 Task: Manage the schema builder of objects and fields
Action: Mouse moved to (164, 170)
Screenshot: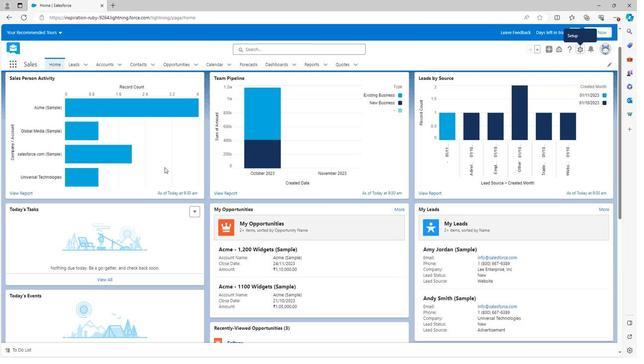 
Action: Mouse scrolled (164, 169) with delta (0, 0)
Screenshot: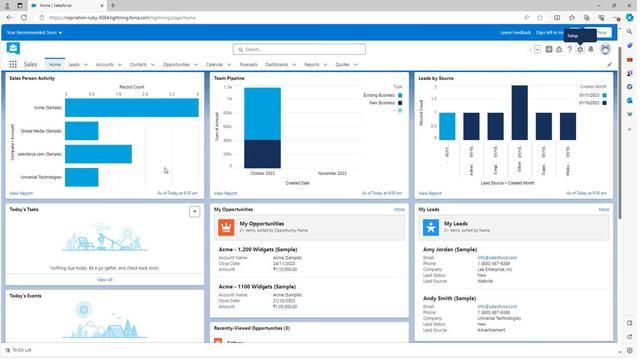 
Action: Mouse scrolled (164, 169) with delta (0, 0)
Screenshot: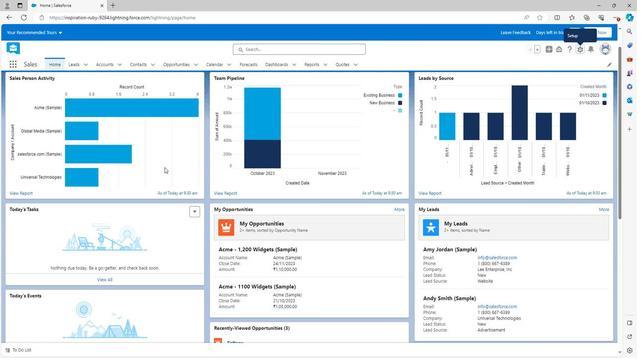
Action: Mouse scrolled (164, 169) with delta (0, 0)
Screenshot: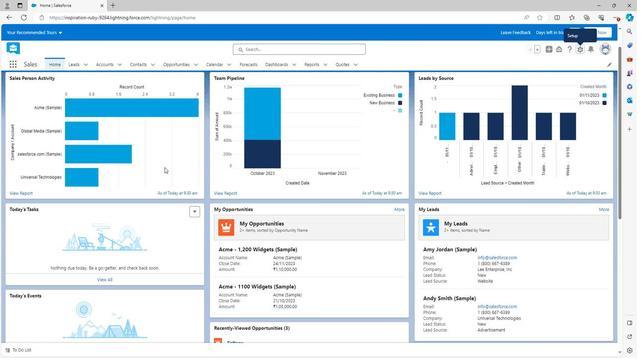 
Action: Mouse scrolled (164, 169) with delta (0, 0)
Screenshot: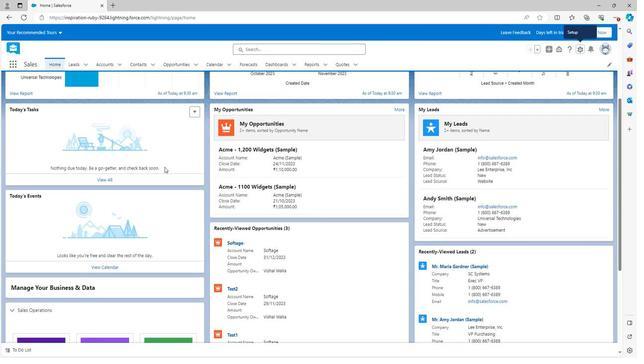 
Action: Mouse scrolled (164, 169) with delta (0, 0)
Screenshot: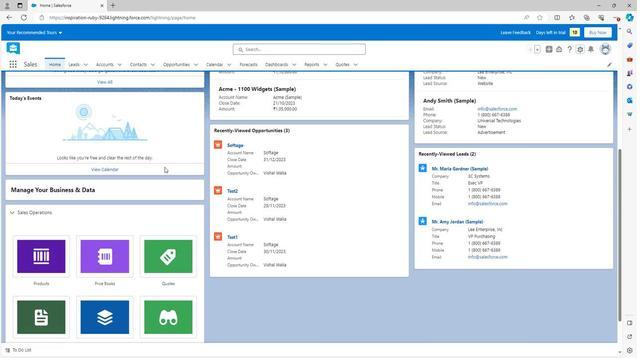 
Action: Mouse scrolled (164, 169) with delta (0, 0)
Screenshot: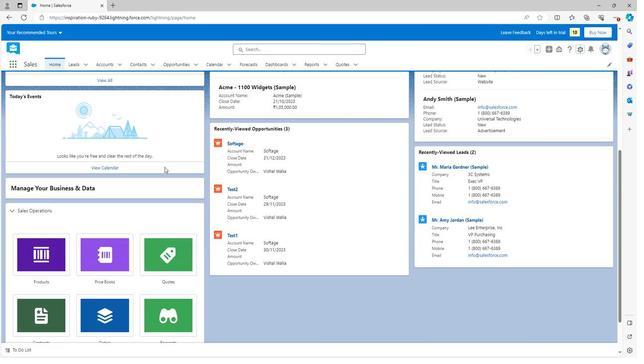 
Action: Mouse scrolled (164, 169) with delta (0, 0)
Screenshot: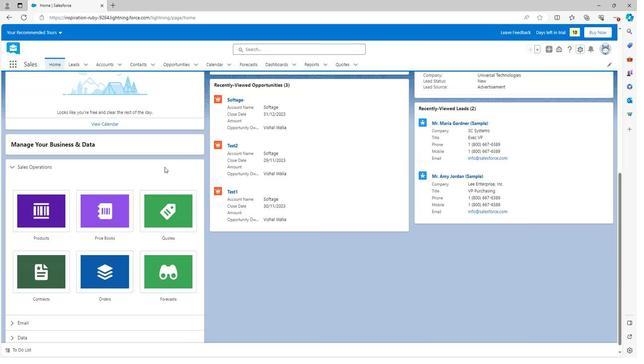 
Action: Mouse scrolled (164, 170) with delta (0, 0)
Screenshot: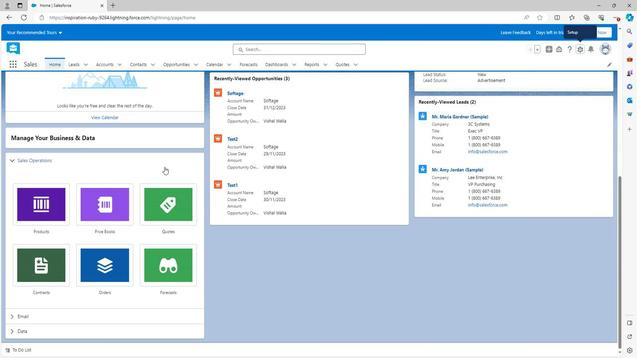 
Action: Mouse scrolled (164, 170) with delta (0, 0)
Screenshot: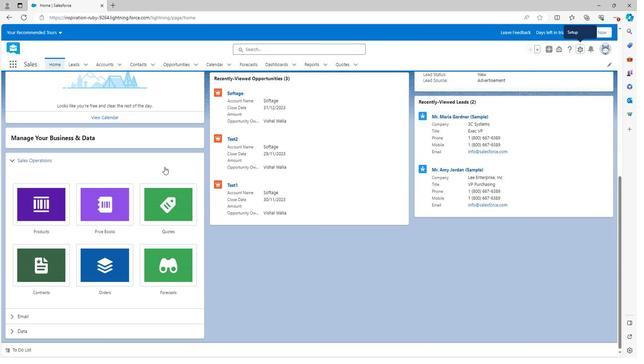 
Action: Mouse scrolled (164, 170) with delta (0, 0)
Screenshot: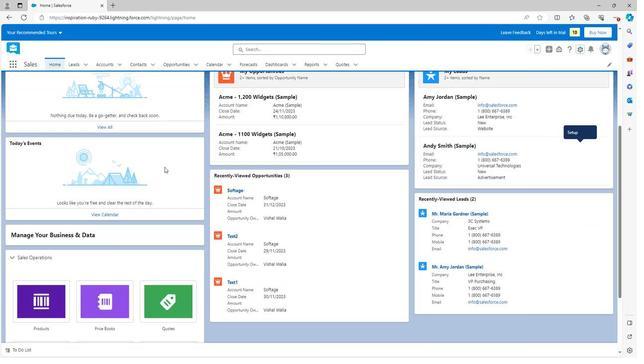 
Action: Mouse scrolled (164, 170) with delta (0, 0)
Screenshot: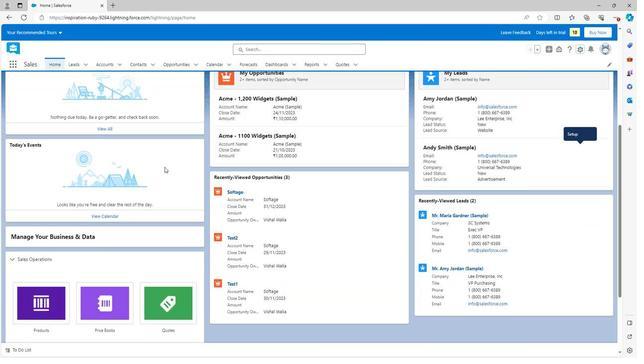 
Action: Mouse scrolled (164, 170) with delta (0, 0)
Screenshot: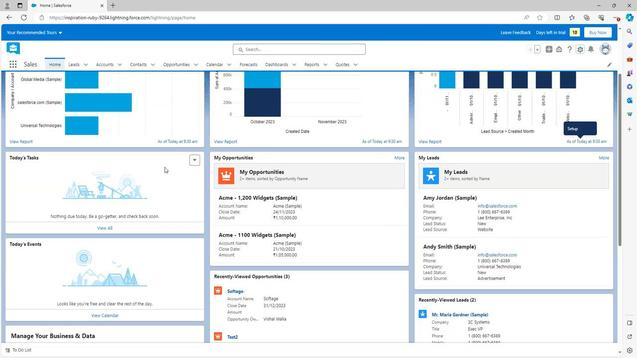 
Action: Mouse scrolled (164, 170) with delta (0, 0)
Screenshot: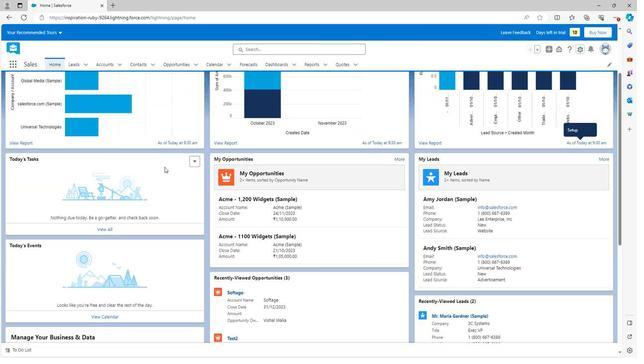 
Action: Mouse moved to (578, 55)
Screenshot: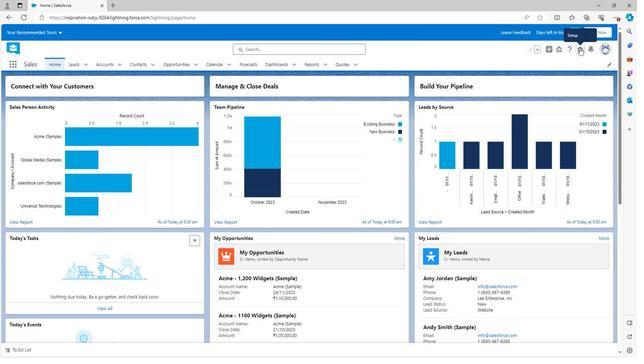 
Action: Mouse pressed left at (578, 55)
Screenshot: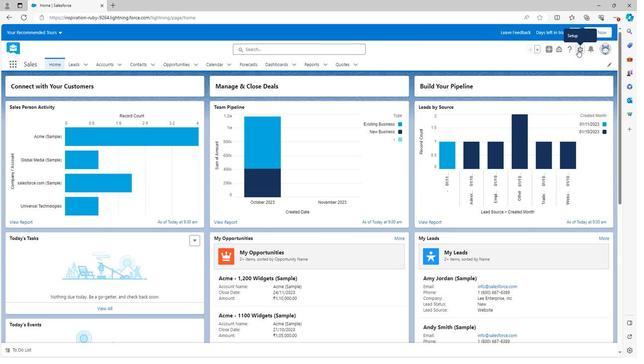 
Action: Mouse moved to (555, 70)
Screenshot: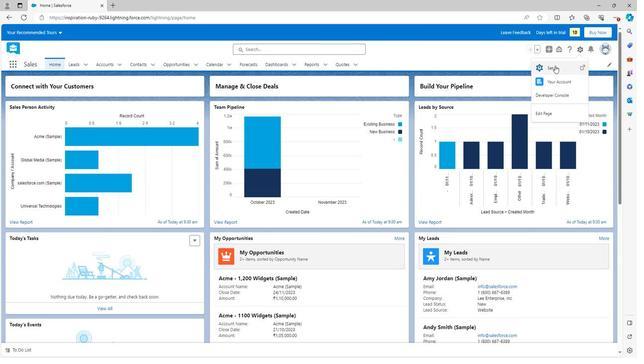 
Action: Mouse pressed left at (555, 70)
Screenshot: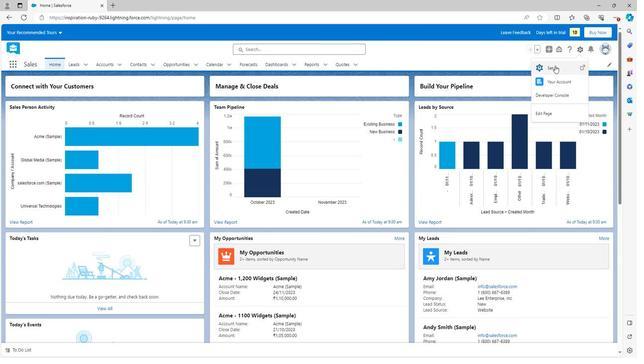 
Action: Mouse moved to (4, 284)
Screenshot: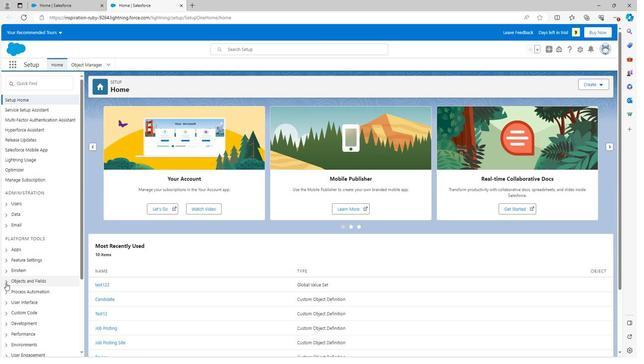 
Action: Mouse pressed left at (4, 284)
Screenshot: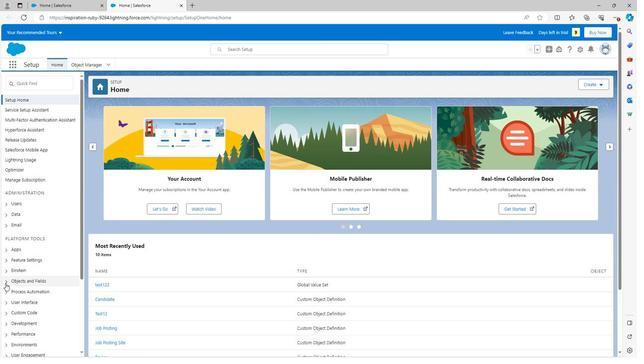 
Action: Mouse moved to (4, 284)
Screenshot: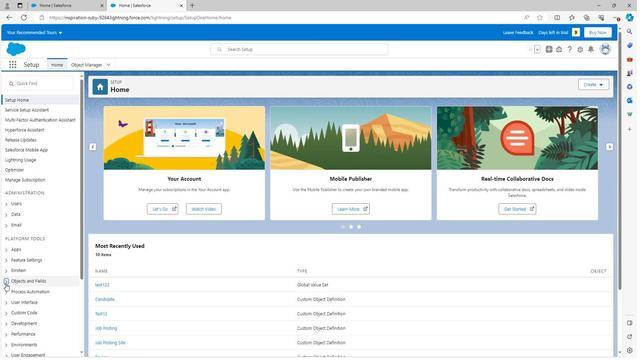 
Action: Mouse scrolled (4, 284) with delta (0, 0)
Screenshot: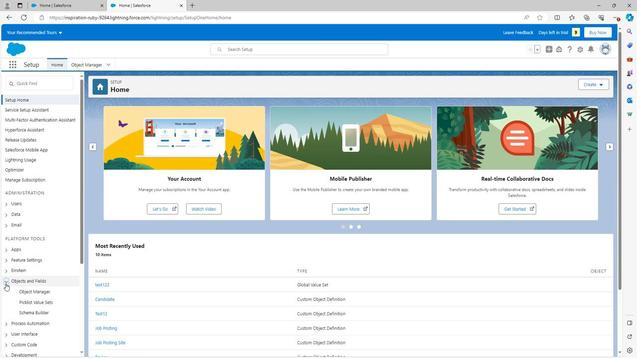 
Action: Mouse moved to (30, 269)
Screenshot: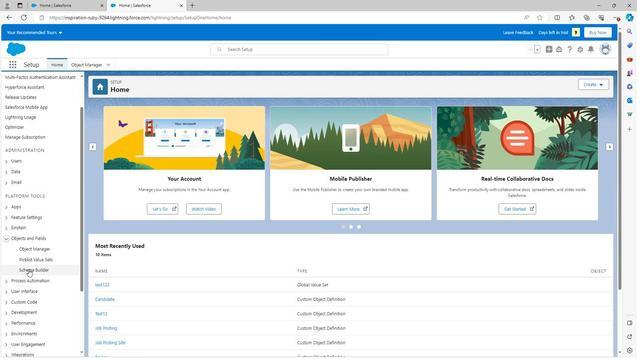 
Action: Mouse pressed left at (30, 269)
Screenshot: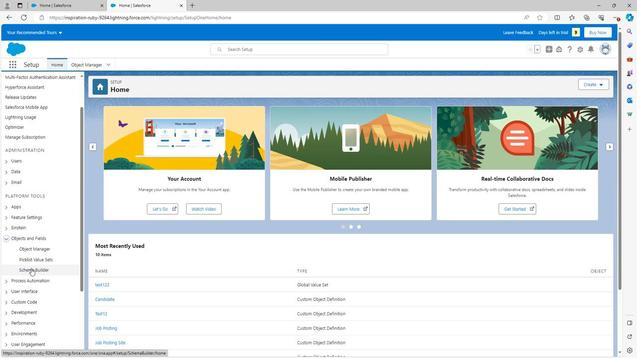 
Action: Mouse moved to (135, 220)
Screenshot: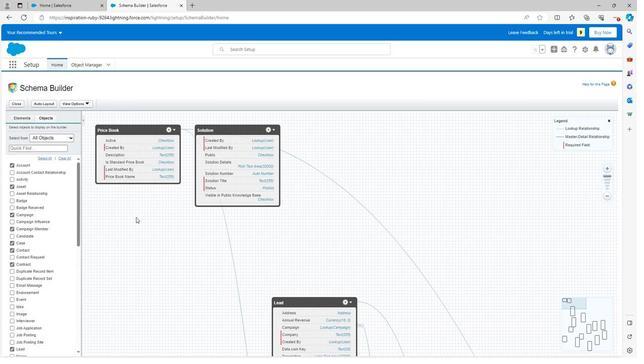 
Action: Mouse scrolled (135, 219) with delta (0, 0)
Screenshot: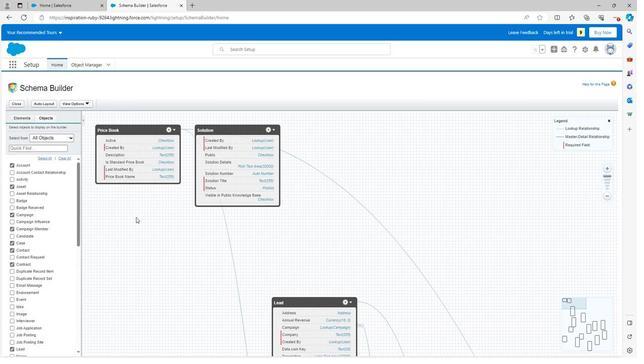 
Action: Mouse scrolled (135, 219) with delta (0, 0)
Screenshot: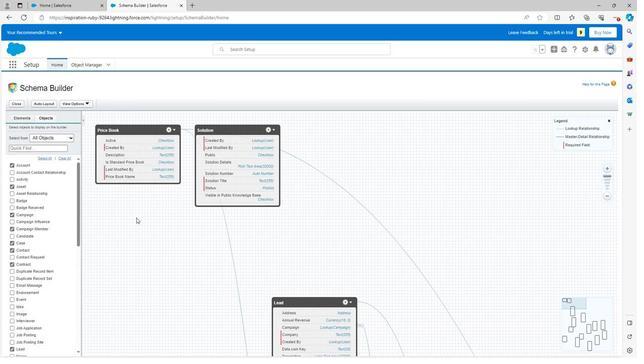 
Action: Mouse scrolled (135, 219) with delta (0, 0)
Screenshot: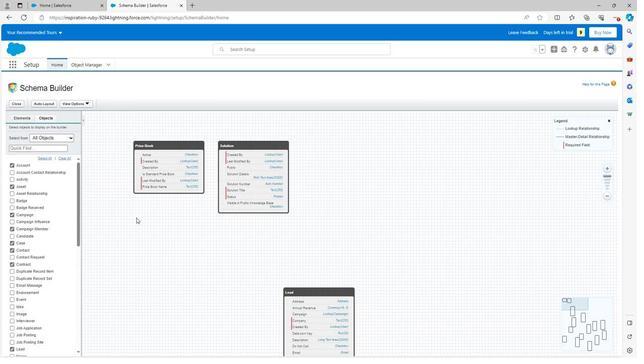 
Action: Mouse scrolled (135, 219) with delta (0, 0)
Screenshot: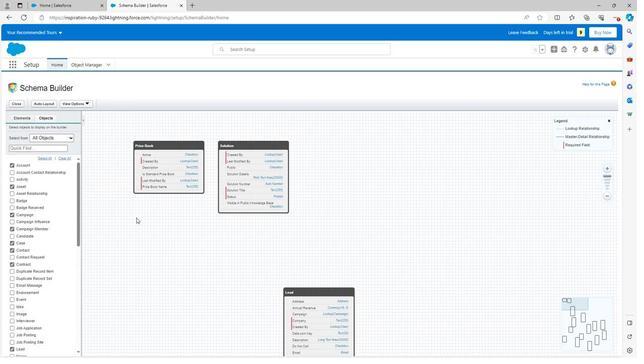 
Action: Mouse scrolled (135, 220) with delta (0, 0)
Screenshot: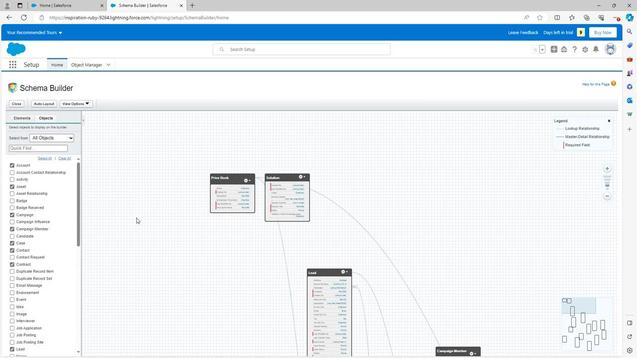 
Action: Mouse scrolled (135, 220) with delta (0, 0)
Screenshot: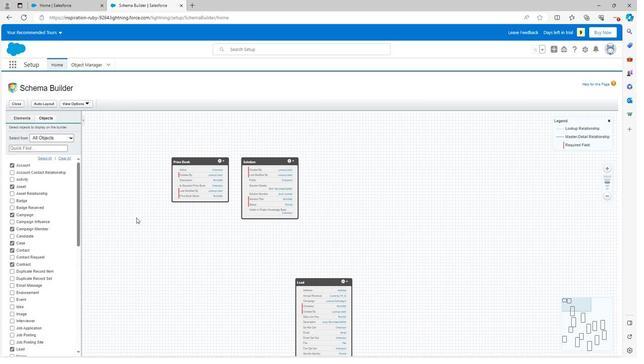 
Action: Mouse scrolled (135, 220) with delta (0, 0)
Screenshot: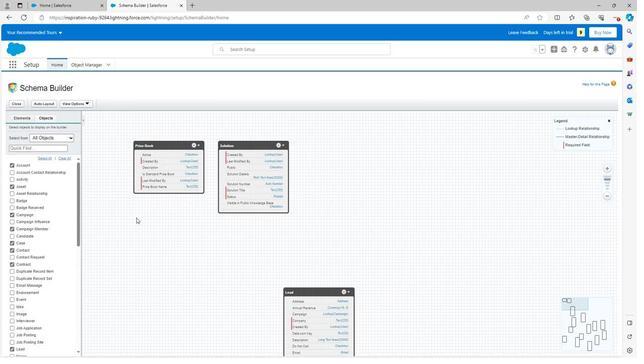 
Action: Mouse moved to (48, 142)
Screenshot: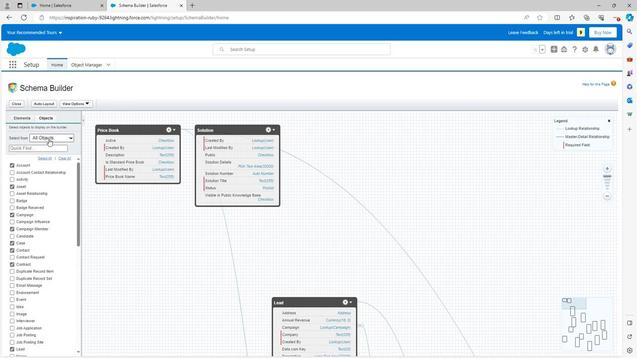 
Action: Mouse pressed left at (48, 142)
Screenshot: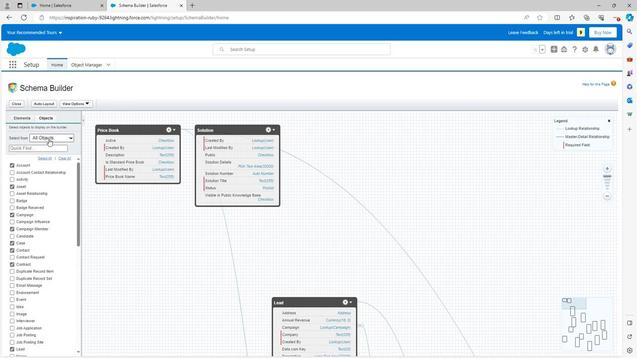 
Action: Mouse moved to (50, 156)
Screenshot: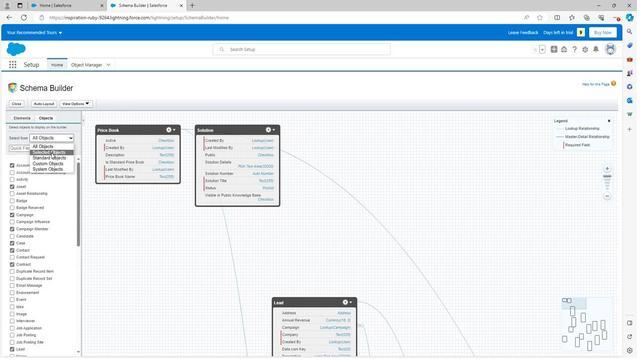 
Action: Mouse pressed left at (50, 156)
Screenshot: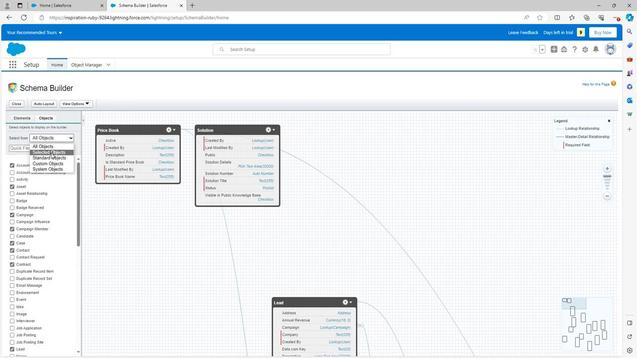 
Action: Mouse moved to (56, 142)
Screenshot: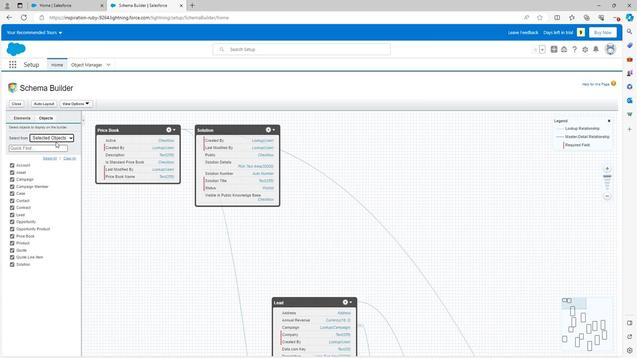 
Action: Mouse pressed left at (56, 142)
Screenshot: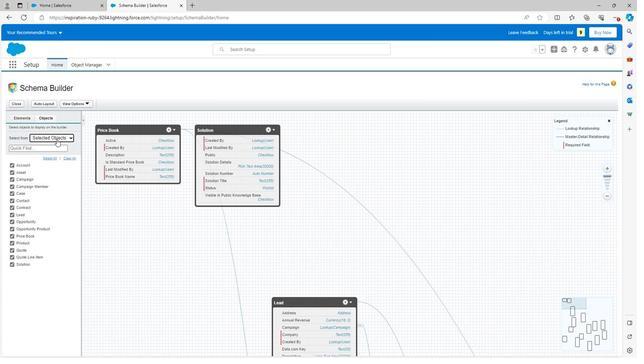 
Action: Mouse moved to (52, 149)
Screenshot: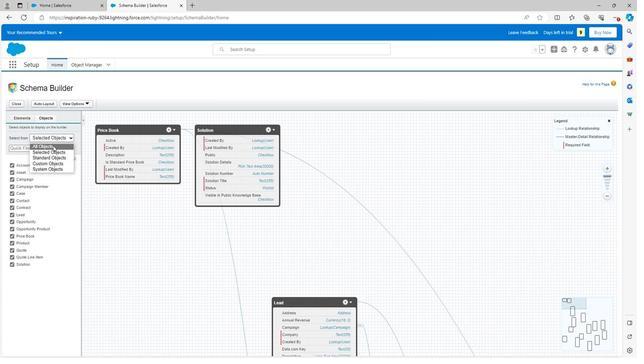 
Action: Mouse pressed left at (52, 149)
Screenshot: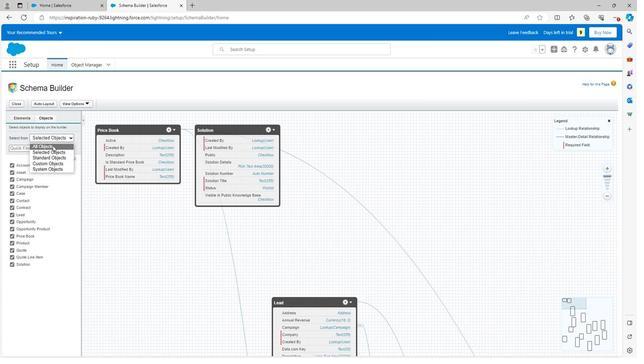 
Action: Mouse moved to (36, 192)
Screenshot: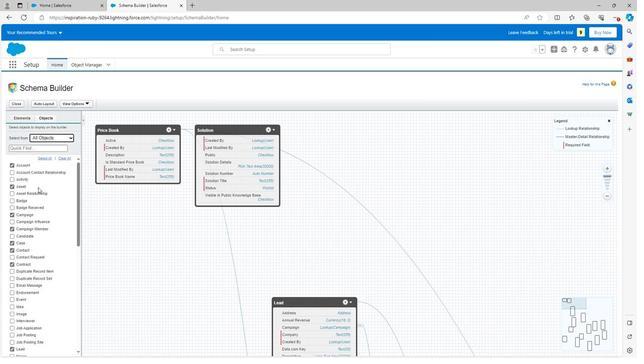 
Action: Mouse scrolled (36, 192) with delta (0, 0)
Screenshot: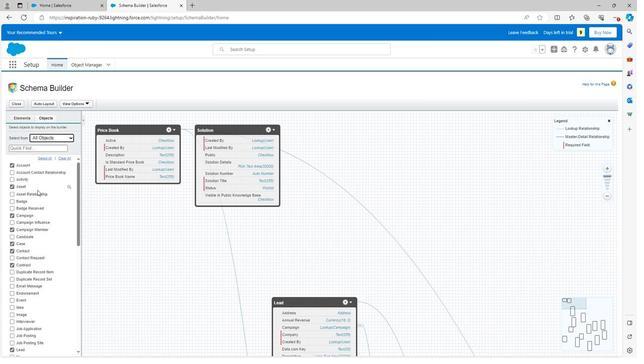 
Action: Mouse scrolled (36, 192) with delta (0, 0)
Screenshot: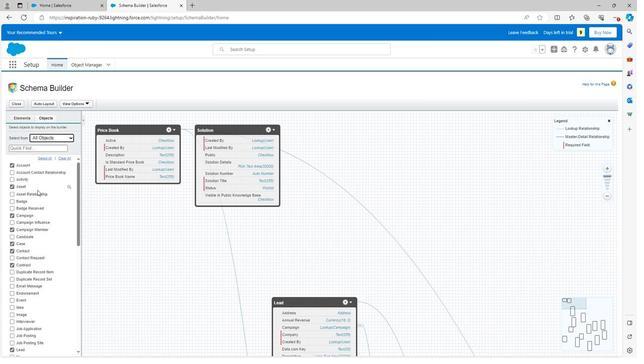 
Action: Mouse moved to (37, 192)
Screenshot: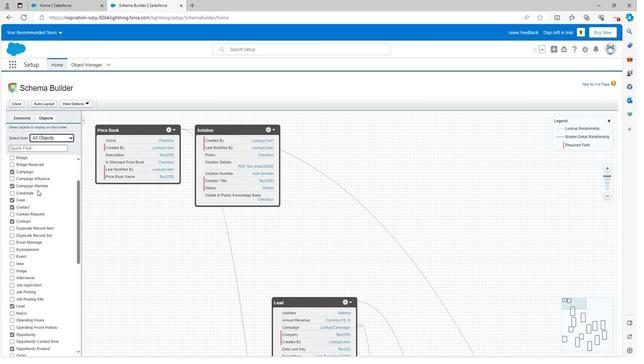 
Action: Mouse scrolled (37, 192) with delta (0, 0)
Screenshot: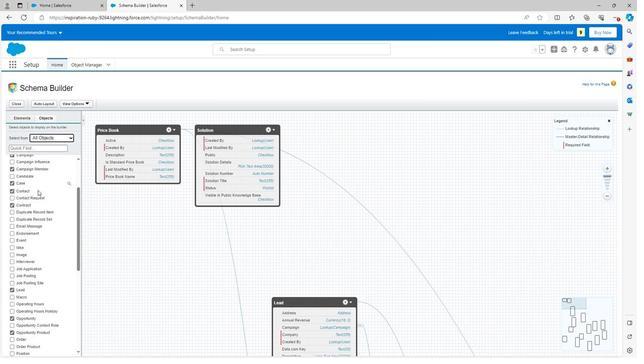 
Action: Mouse scrolled (37, 192) with delta (0, 0)
Screenshot: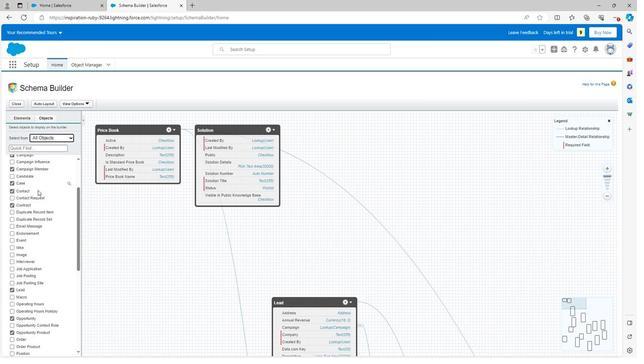 
Action: Mouse scrolled (37, 192) with delta (0, 0)
Screenshot: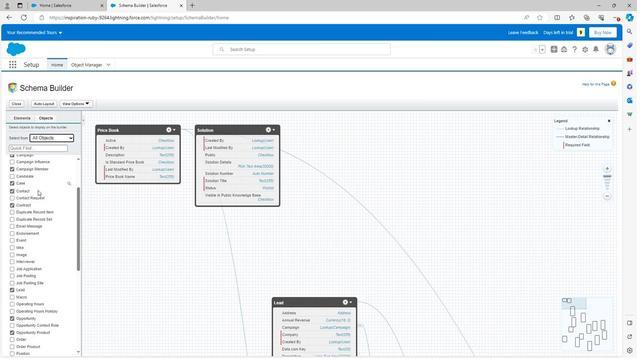 
Action: Mouse scrolled (37, 192) with delta (0, 0)
Screenshot: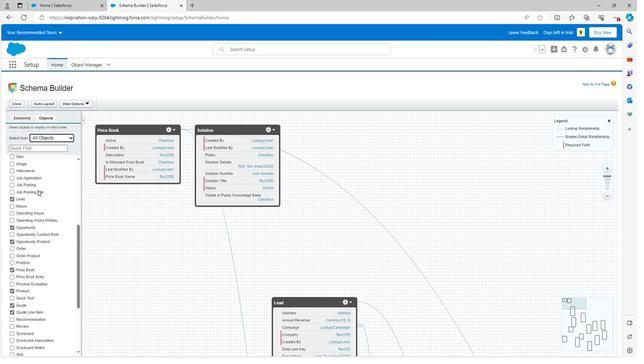 
Action: Mouse scrolled (37, 192) with delta (0, 0)
Screenshot: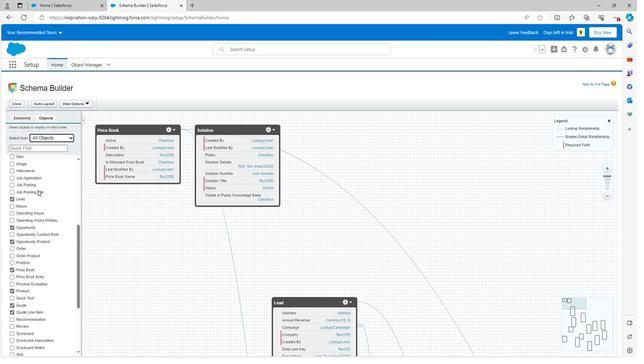 
Action: Mouse scrolled (37, 192) with delta (0, 0)
Screenshot: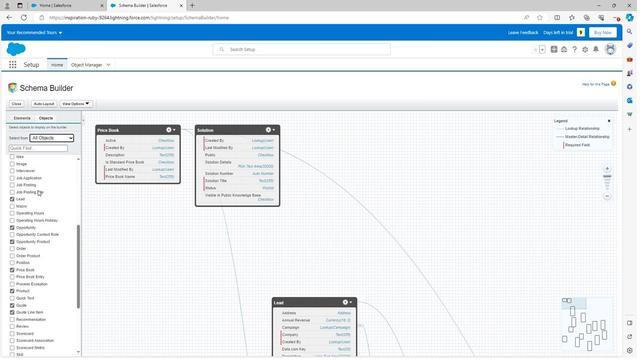 
Action: Mouse scrolled (37, 192) with delta (0, 0)
Screenshot: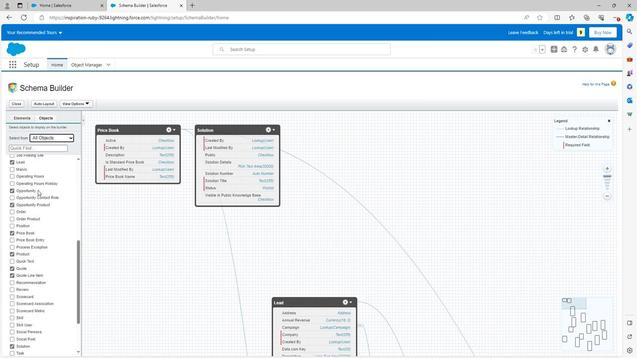 
Action: Mouse scrolled (37, 193) with delta (0, 0)
Screenshot: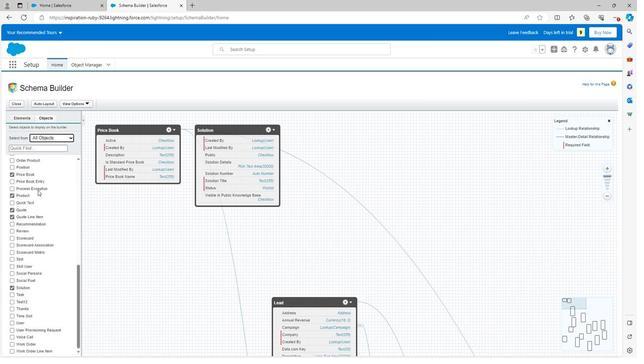 
Action: Mouse scrolled (37, 193) with delta (0, 0)
Screenshot: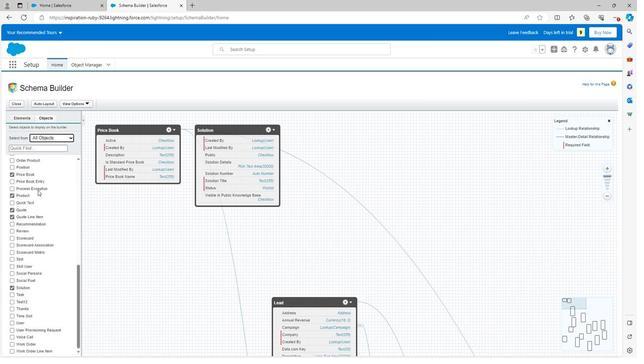 
Action: Mouse scrolled (37, 193) with delta (0, 0)
Screenshot: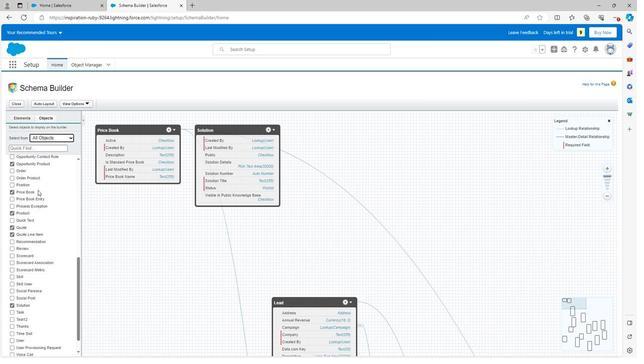 
Action: Mouse scrolled (37, 193) with delta (0, 0)
Screenshot: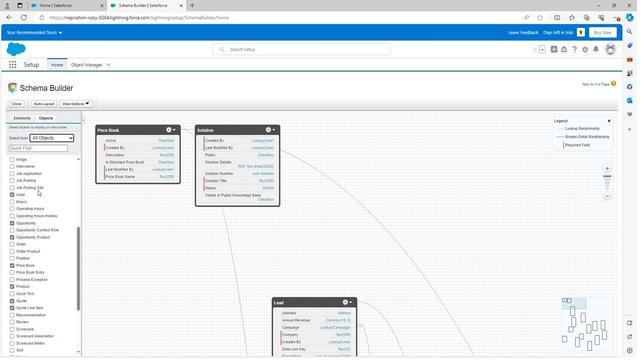 
Action: Mouse scrolled (37, 193) with delta (0, 0)
Screenshot: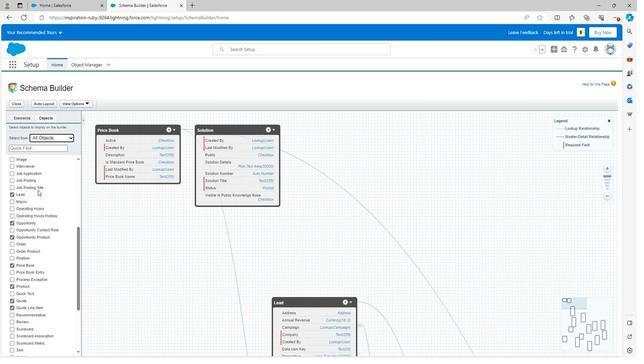 
Action: Mouse scrolled (37, 193) with delta (0, 0)
Screenshot: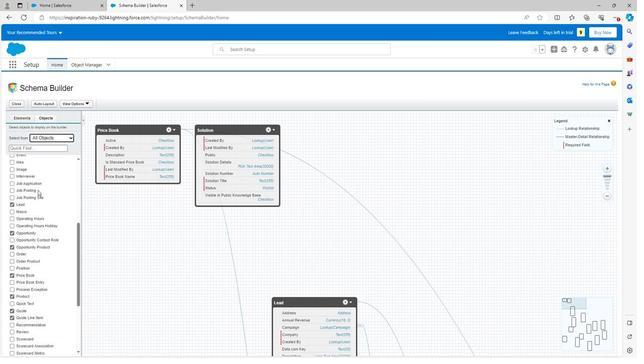 
Action: Mouse scrolled (37, 193) with delta (0, 0)
Screenshot: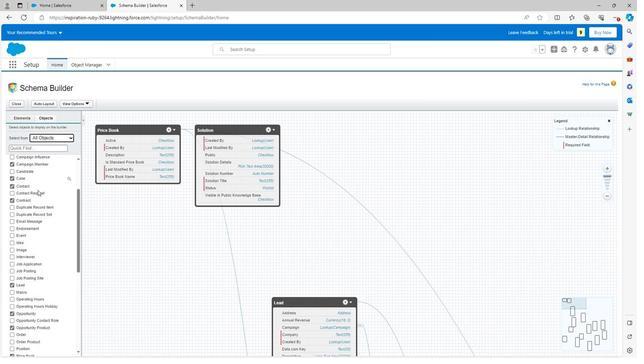 
Action: Mouse scrolled (37, 193) with delta (0, 0)
Screenshot: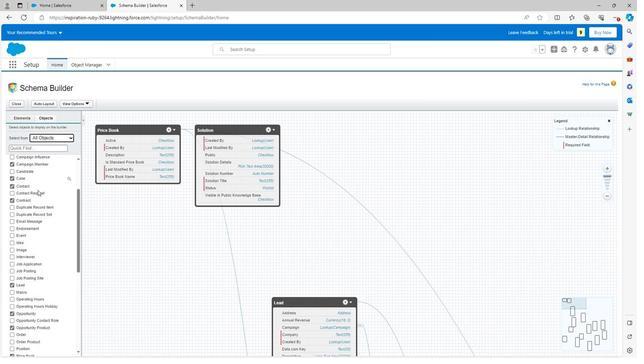 
Action: Mouse scrolled (37, 193) with delta (0, 0)
Screenshot: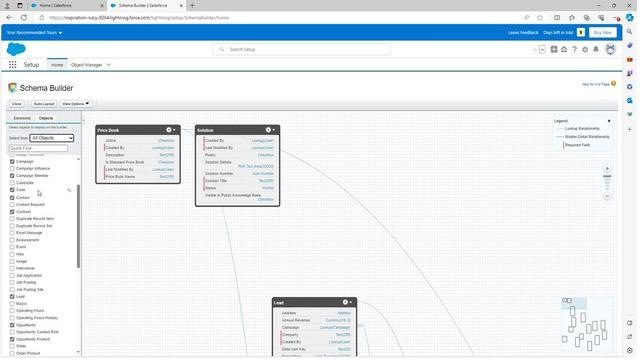
Action: Mouse moved to (143, 133)
Screenshot: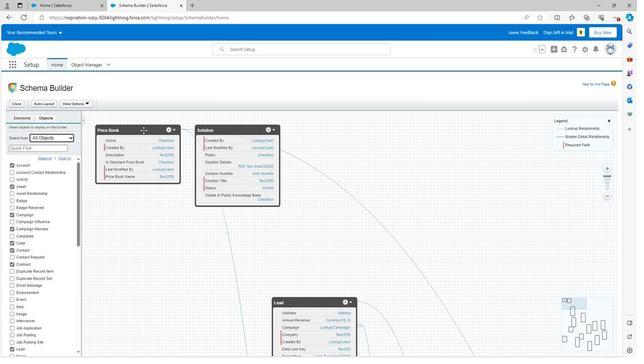 
Action: Mouse pressed left at (143, 133)
Screenshot: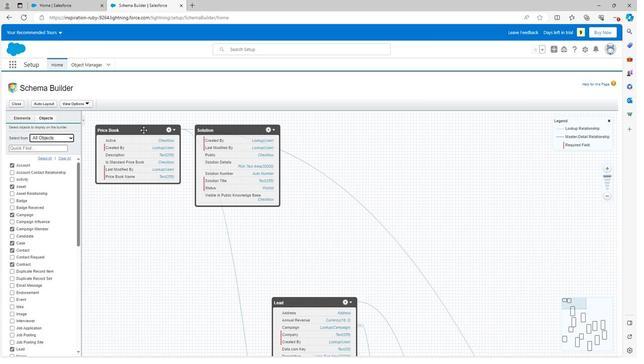 
Action: Mouse moved to (467, 171)
Screenshot: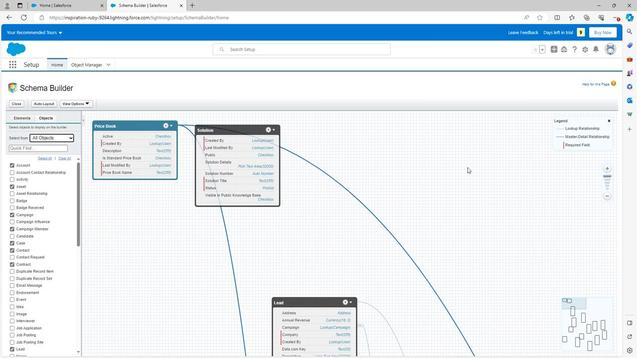 
Action: Mouse scrolled (467, 171) with delta (0, 0)
Screenshot: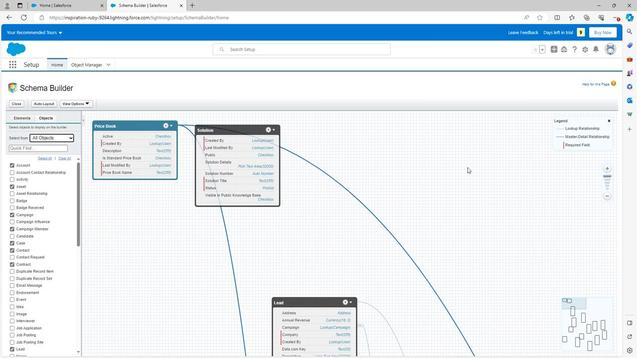 
Action: Mouse moved to (467, 171)
Screenshot: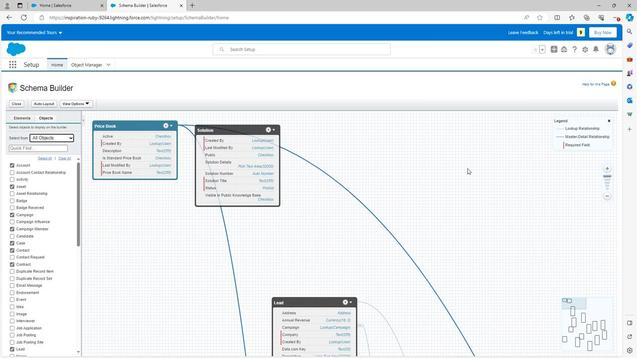 
Action: Mouse scrolled (467, 171) with delta (0, 0)
Screenshot: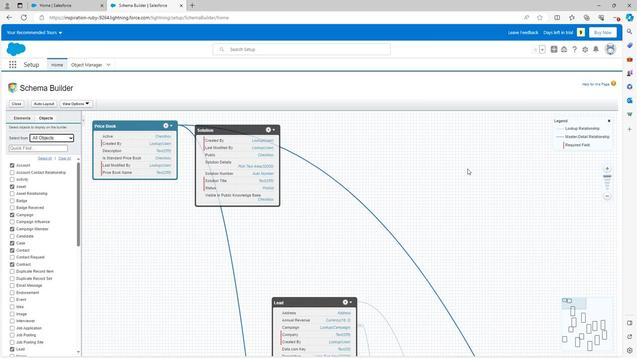 
Action: Mouse scrolled (467, 171) with delta (0, 0)
Screenshot: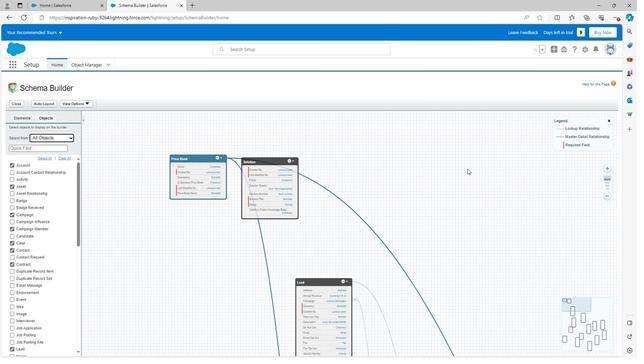 
Action: Mouse moved to (467, 173)
Screenshot: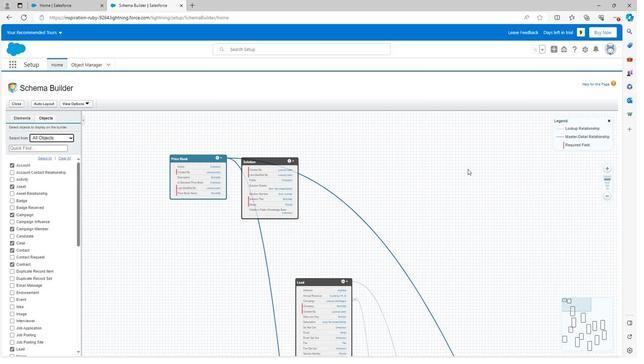 
Action: Mouse scrolled (467, 172) with delta (0, 0)
Screenshot: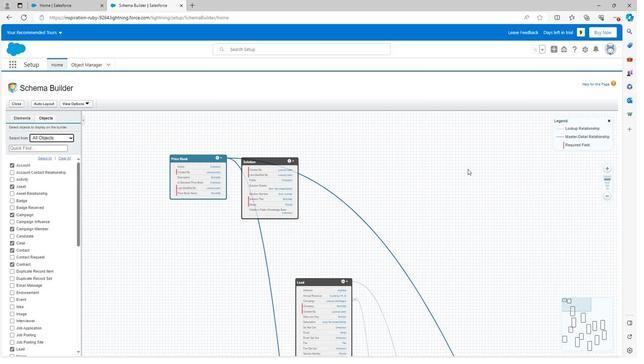 
Action: Mouse scrolled (467, 173) with delta (0, 0)
Screenshot: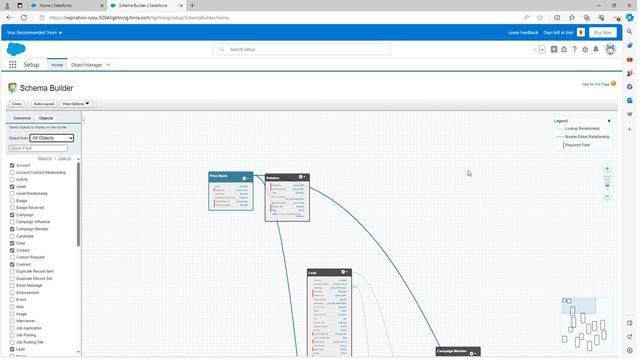 
Action: Mouse scrolled (467, 173) with delta (0, 0)
Screenshot: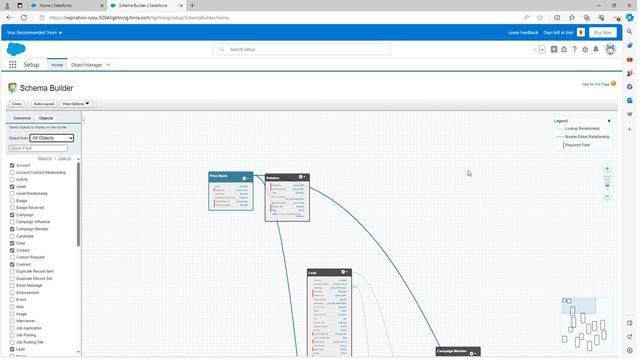 
Action: Mouse scrolled (467, 173) with delta (0, 0)
Screenshot: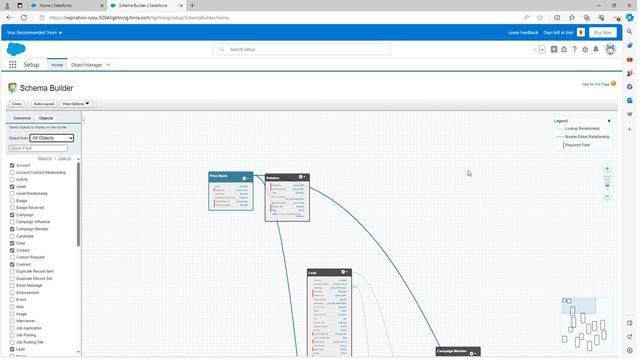 
Action: Mouse scrolled (467, 173) with delta (0, 0)
Screenshot: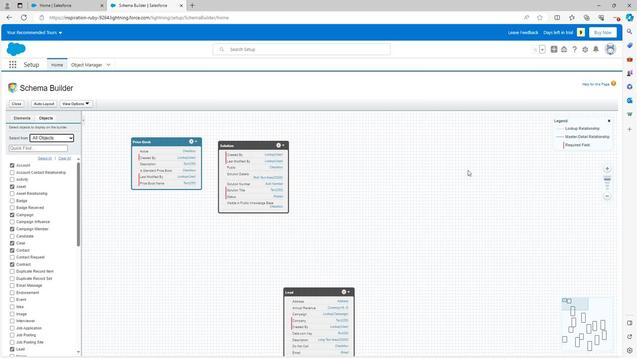 
Action: Mouse moved to (384, 259)
Screenshot: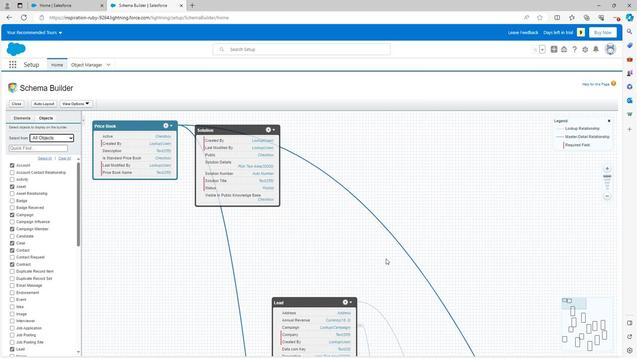 
